 Task: Select service financial accounting.
Action: Mouse moved to (442, 113)
Screenshot: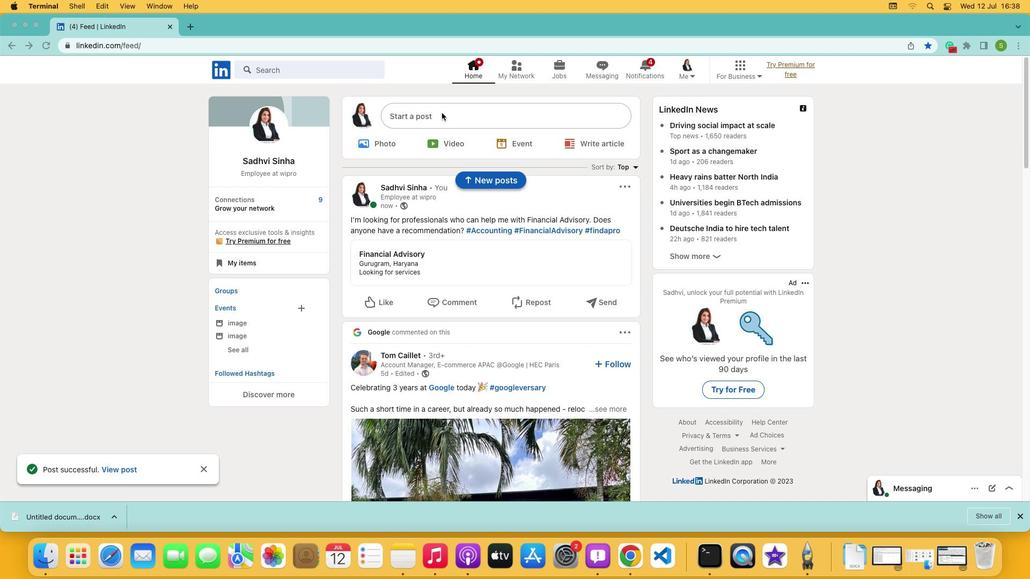 
Action: Mouse pressed left at (442, 113)
Screenshot: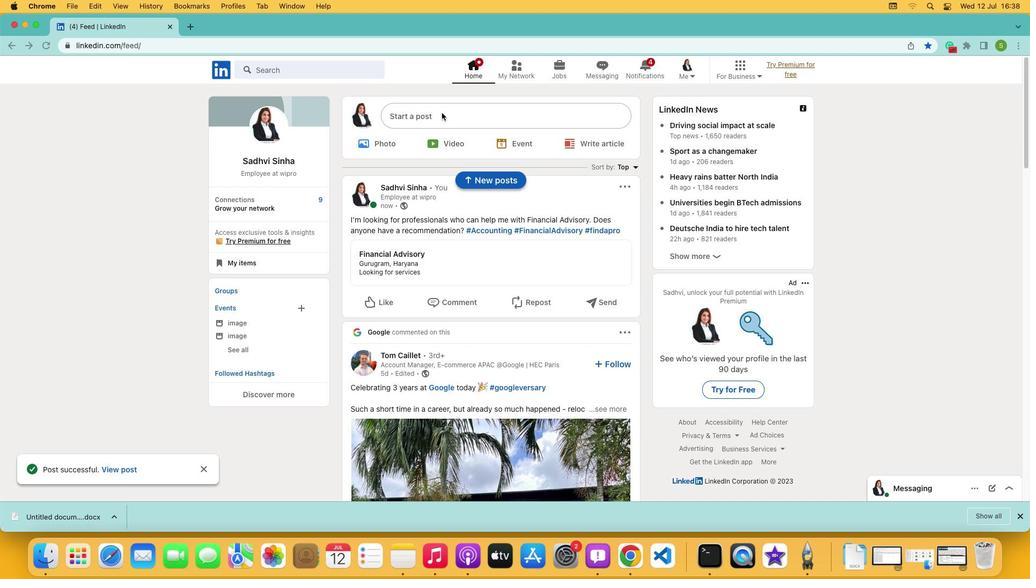 
Action: Mouse pressed left at (442, 113)
Screenshot: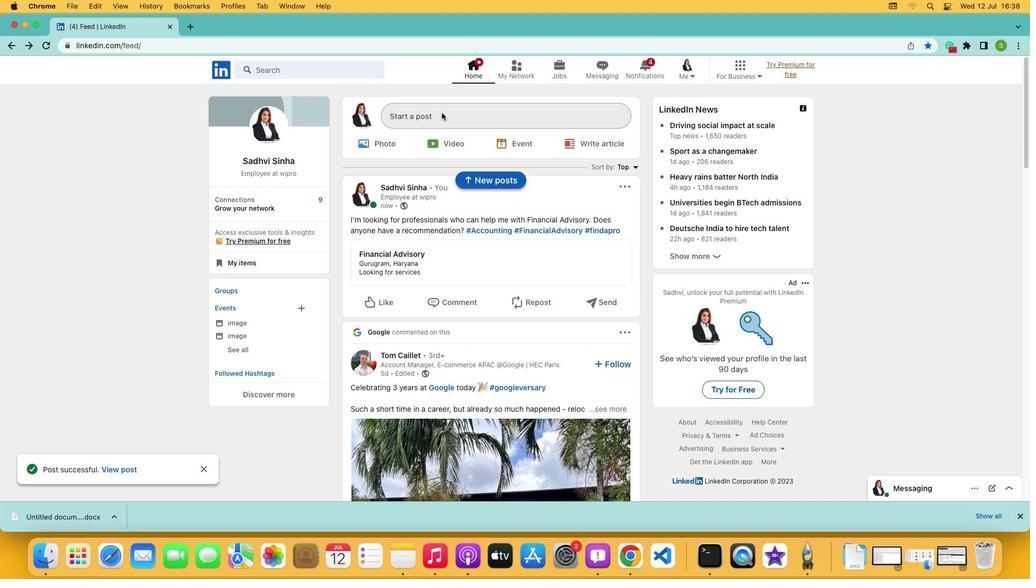 
Action: Mouse moved to (446, 317)
Screenshot: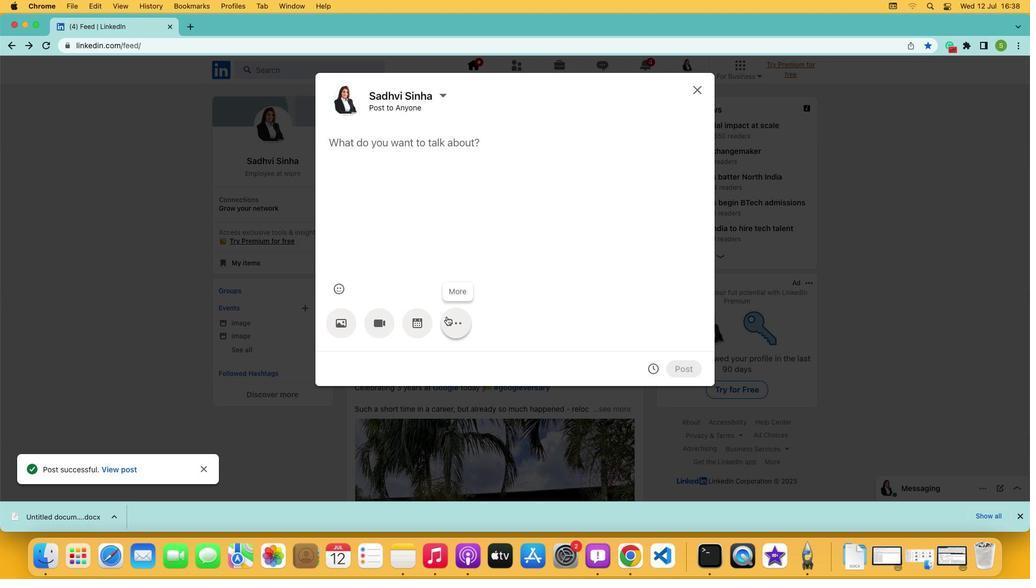 
Action: Mouse pressed left at (446, 317)
Screenshot: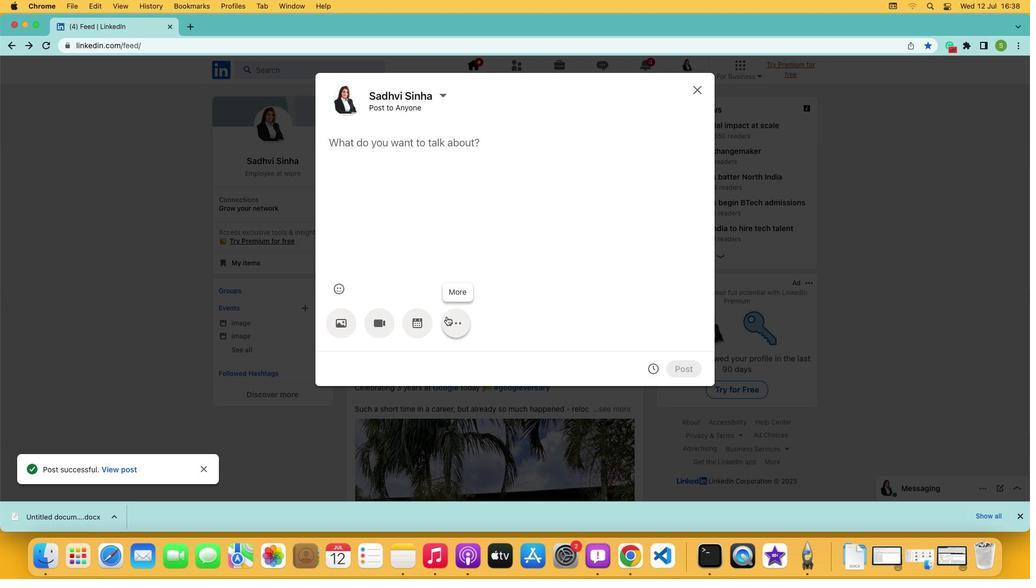 
Action: Mouse moved to (615, 320)
Screenshot: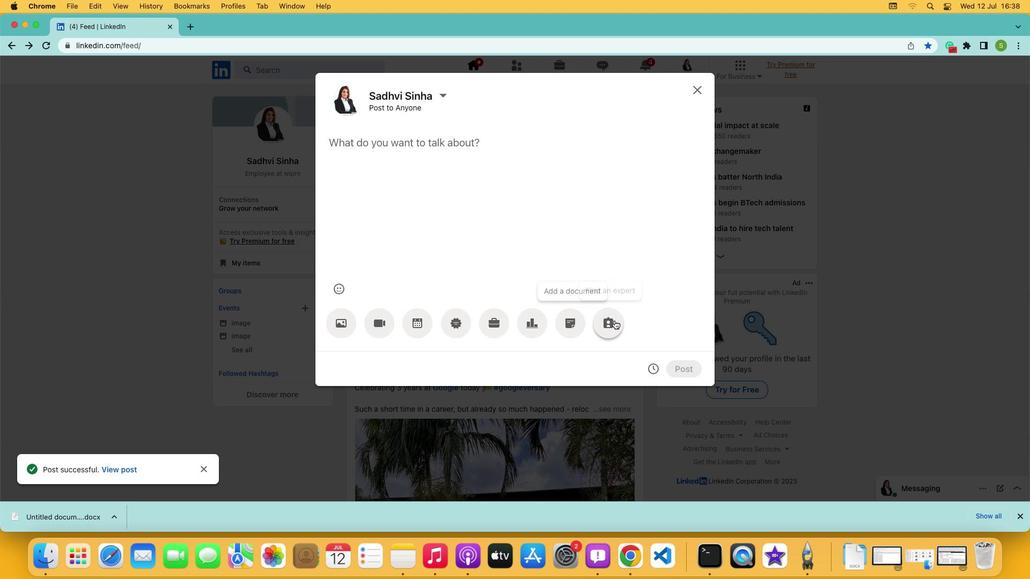 
Action: Mouse pressed left at (615, 320)
Screenshot: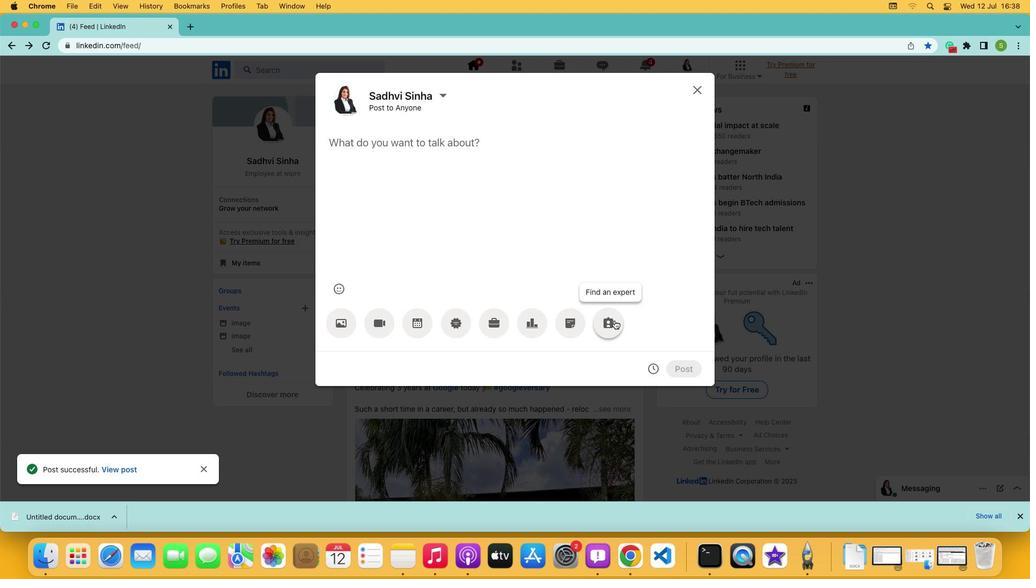 
Action: Mouse moved to (468, 159)
Screenshot: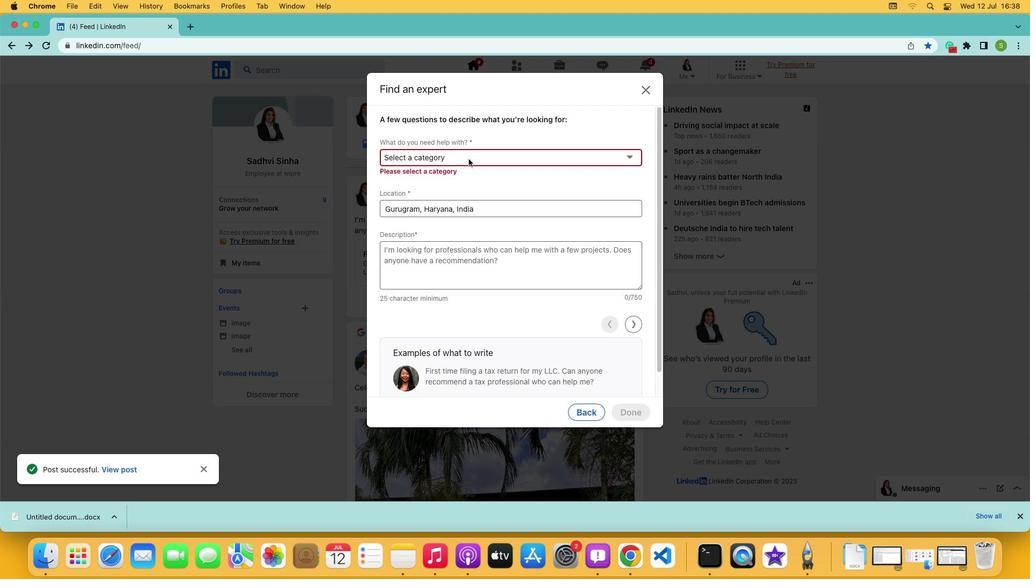 
Action: Mouse pressed left at (468, 159)
Screenshot: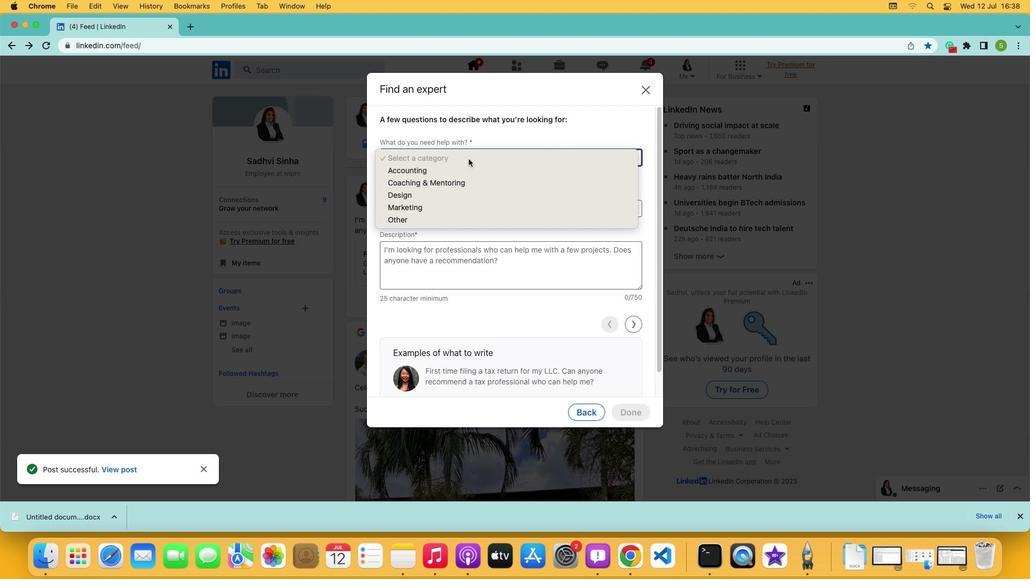 
Action: Mouse moved to (468, 171)
Screenshot: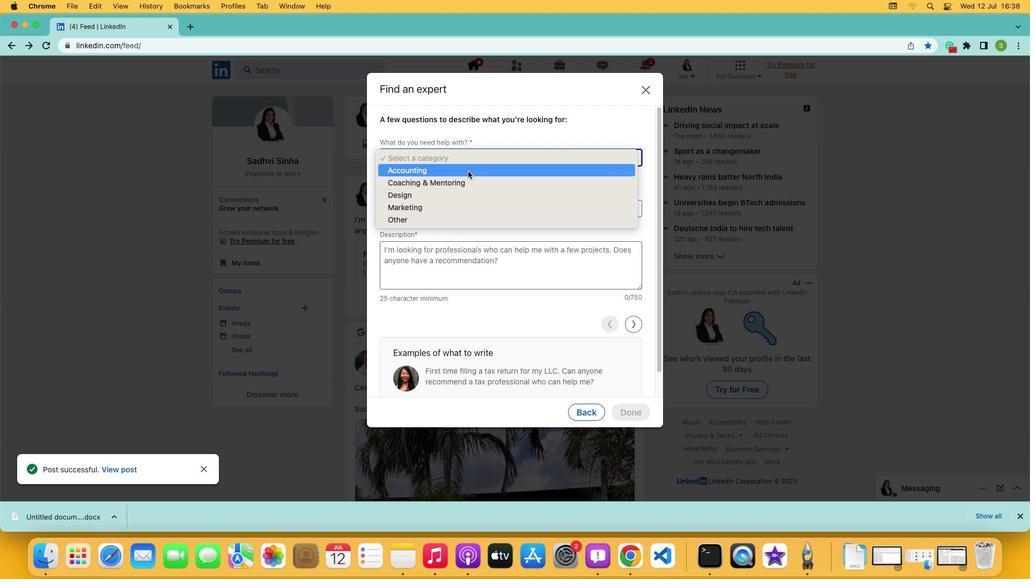 
Action: Mouse pressed left at (468, 171)
Screenshot: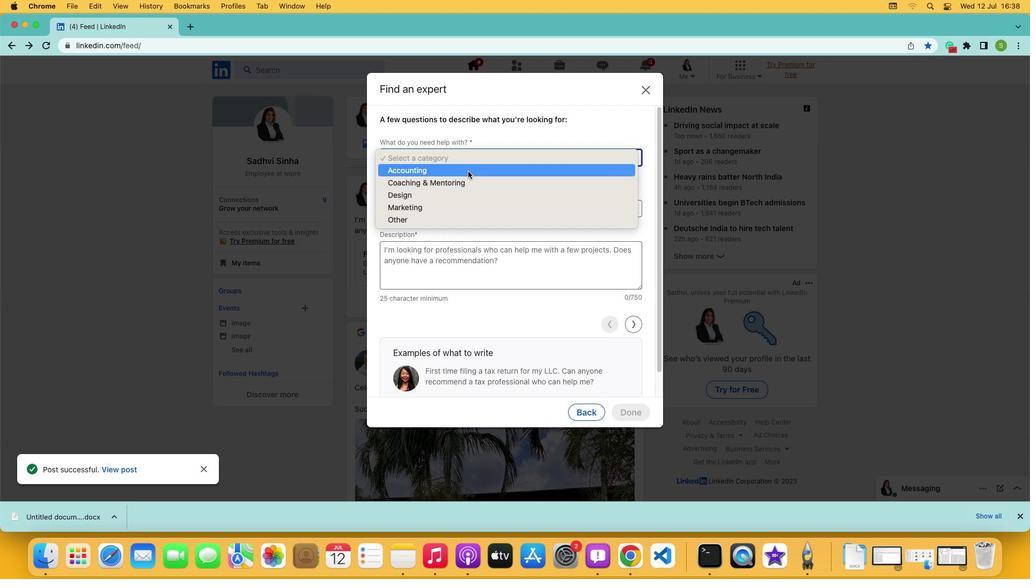 
Action: Mouse moved to (449, 193)
Screenshot: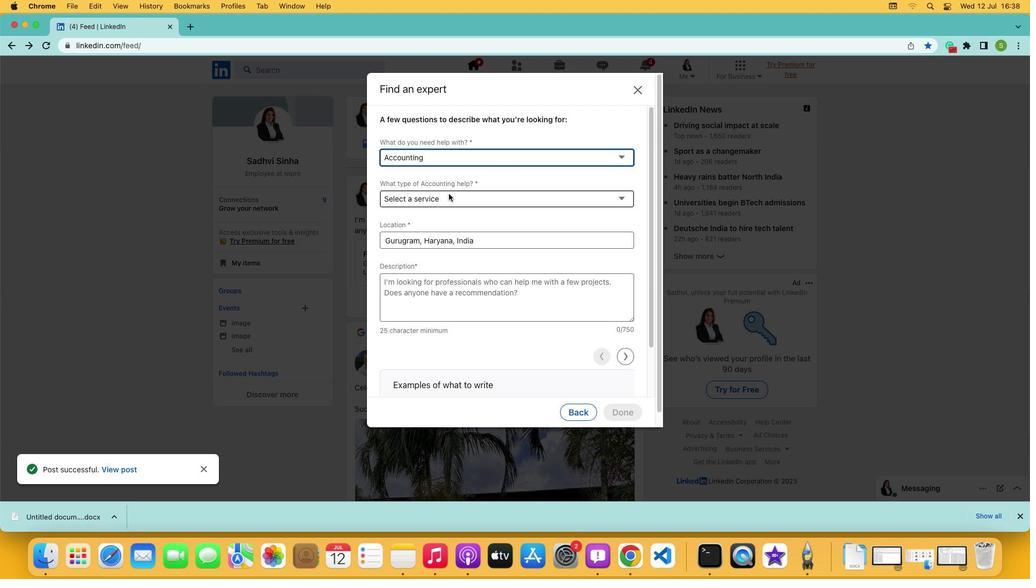 
Action: Mouse pressed left at (449, 193)
Screenshot: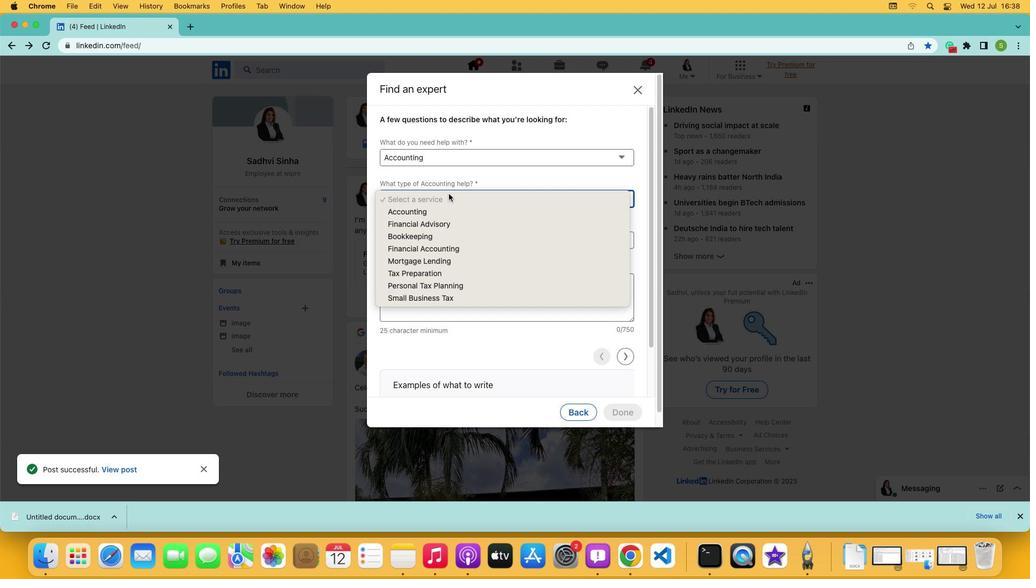
Action: Mouse moved to (447, 250)
Screenshot: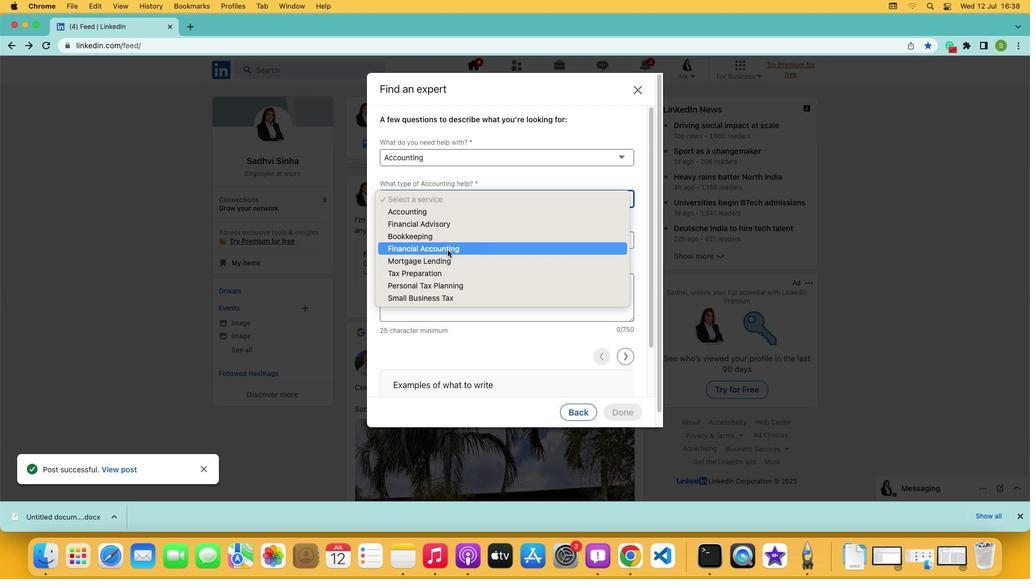 
Action: Mouse pressed left at (447, 250)
Screenshot: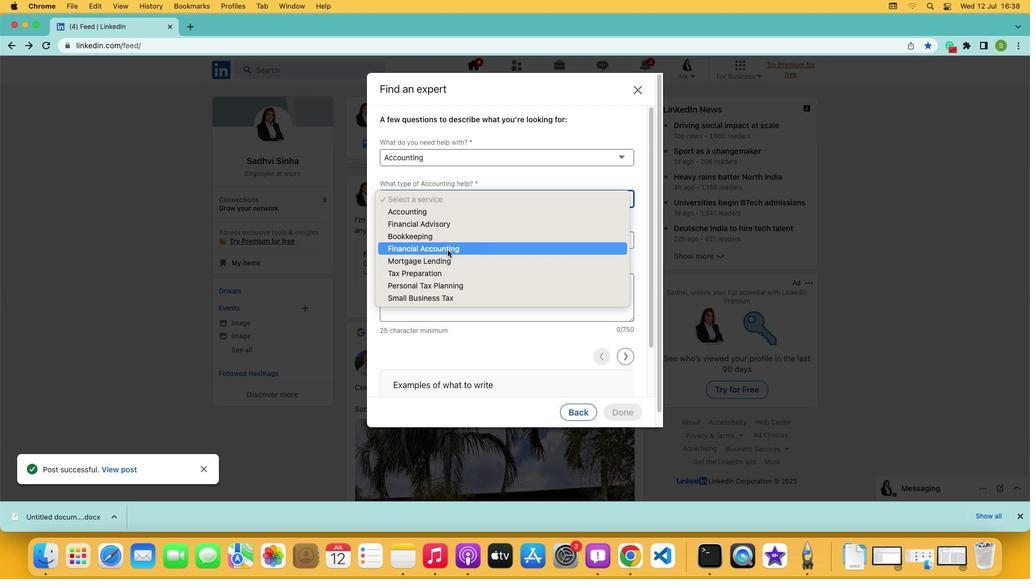 
Action: Mouse moved to (452, 250)
Screenshot: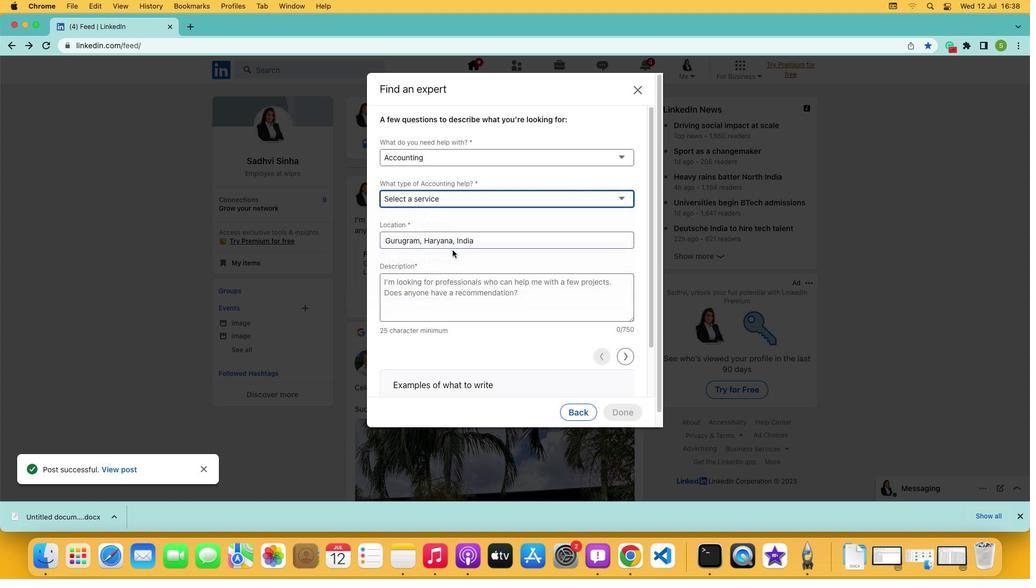 
